 Task: Create an event titled 'Important message' on May 18, 2023, from 11:30am to 12:30pm in Google Calendar.
Action: Mouse moved to (368, 612)
Screenshot: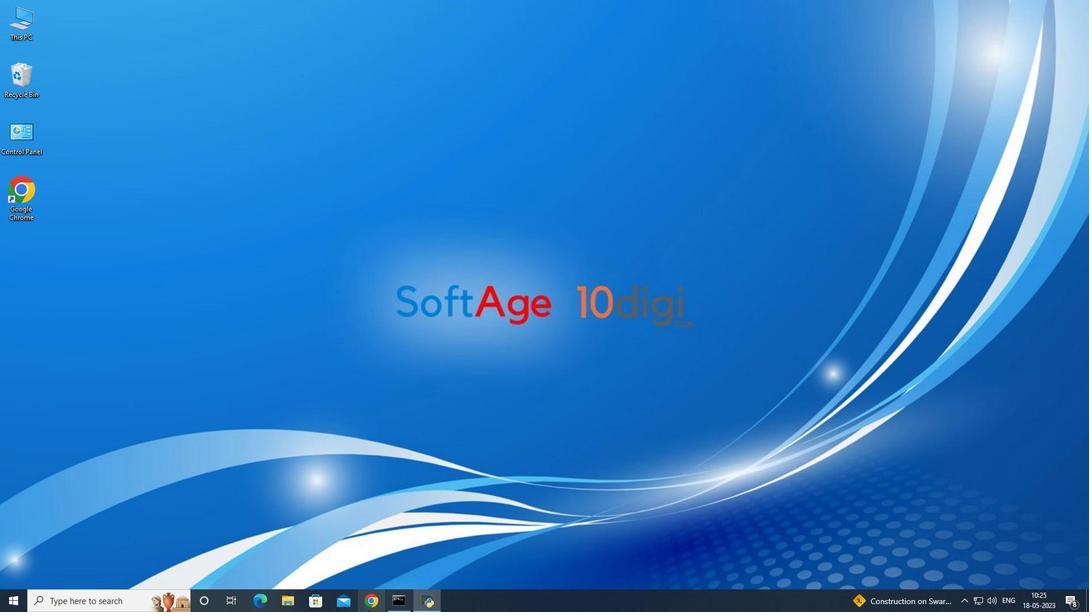 
Action: Mouse pressed left at (368, 612)
Screenshot: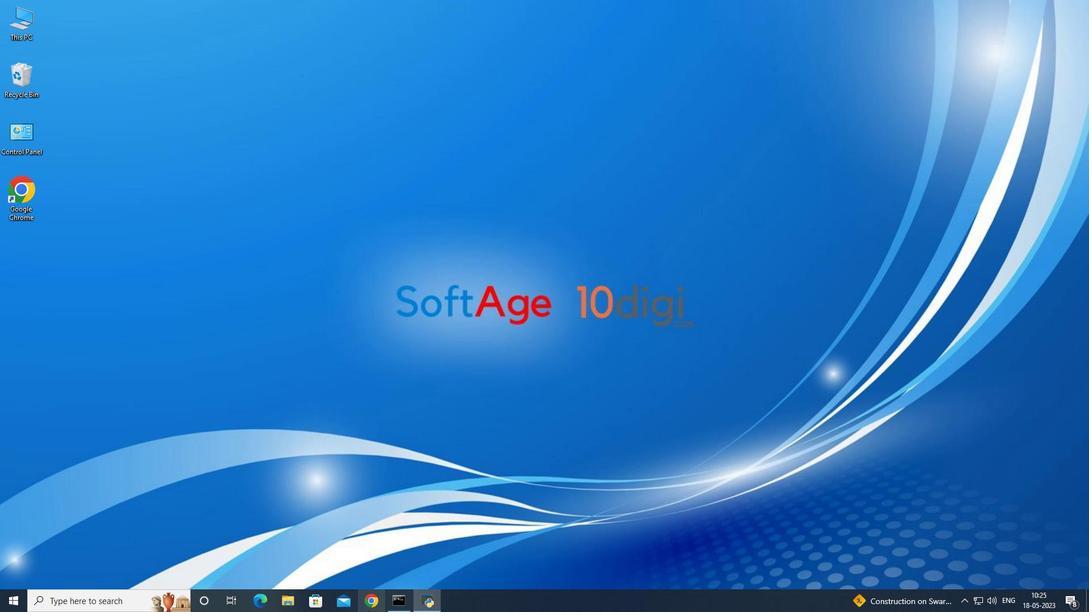 
Action: Mouse moved to (1036, 76)
Screenshot: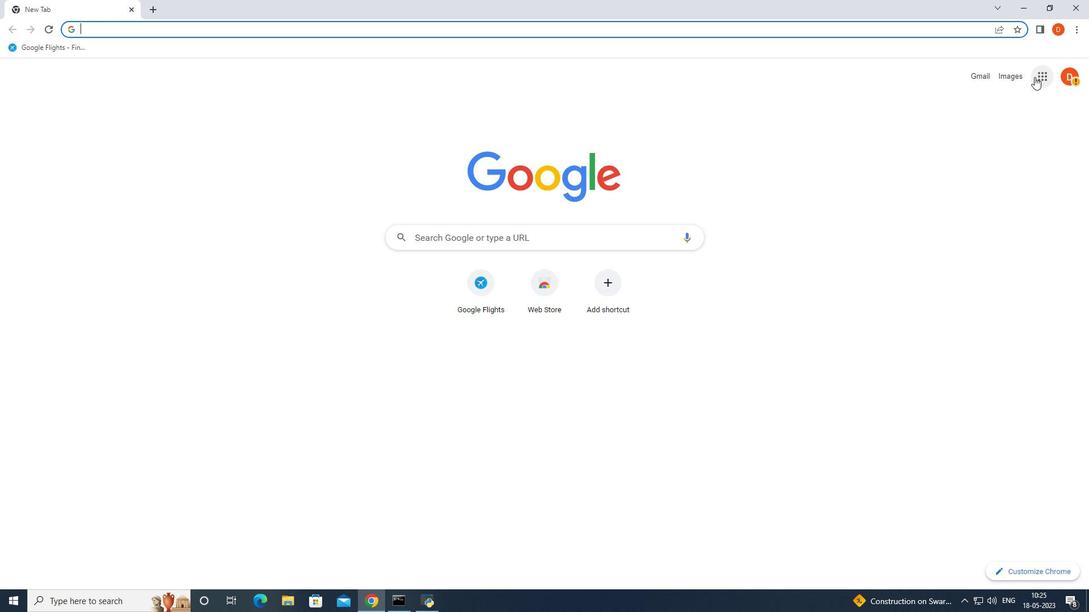 
Action: Mouse pressed left at (1036, 76)
Screenshot: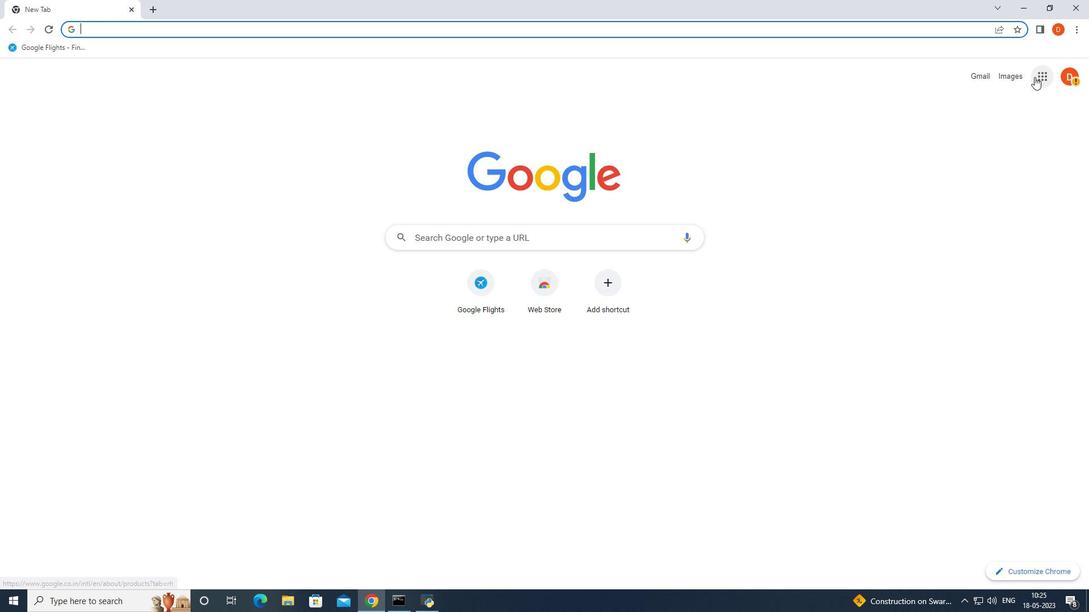 
Action: Mouse moved to (1049, 296)
Screenshot: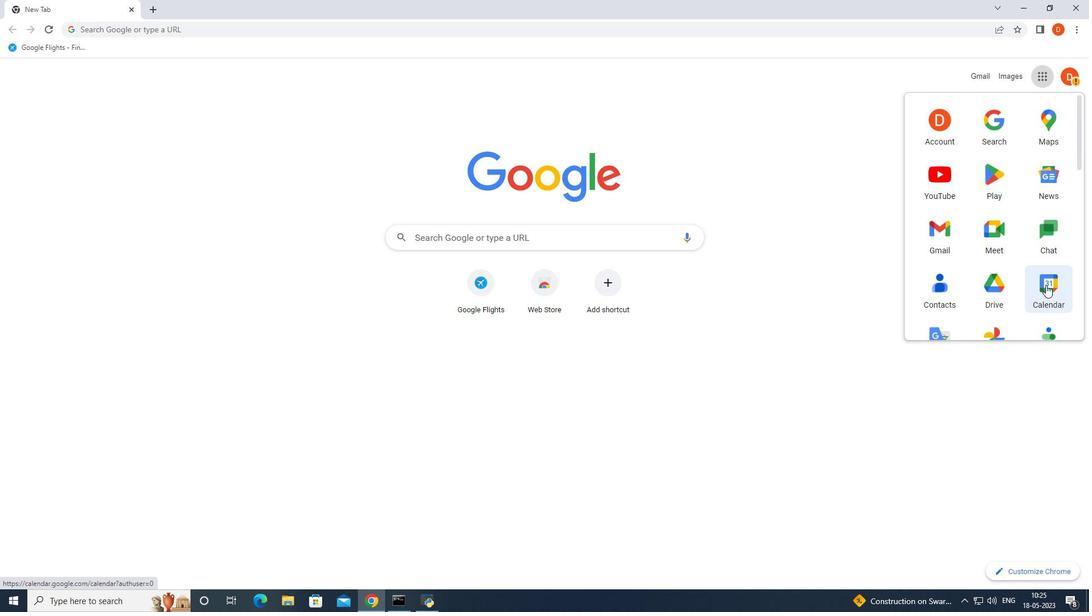 
Action: Mouse pressed left at (1049, 296)
Screenshot: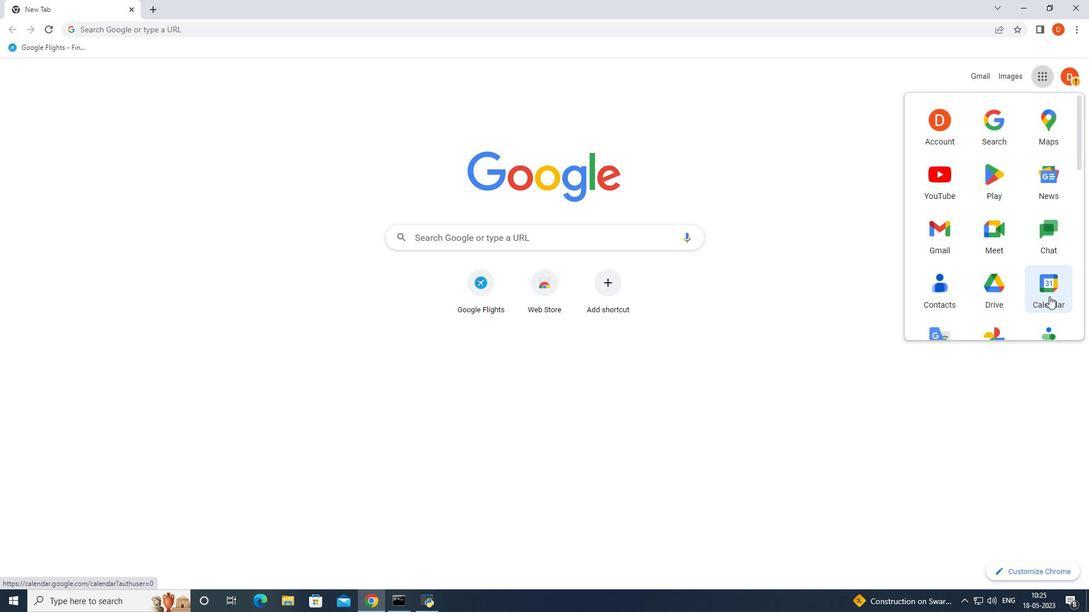
Action: Mouse moved to (26, 360)
Screenshot: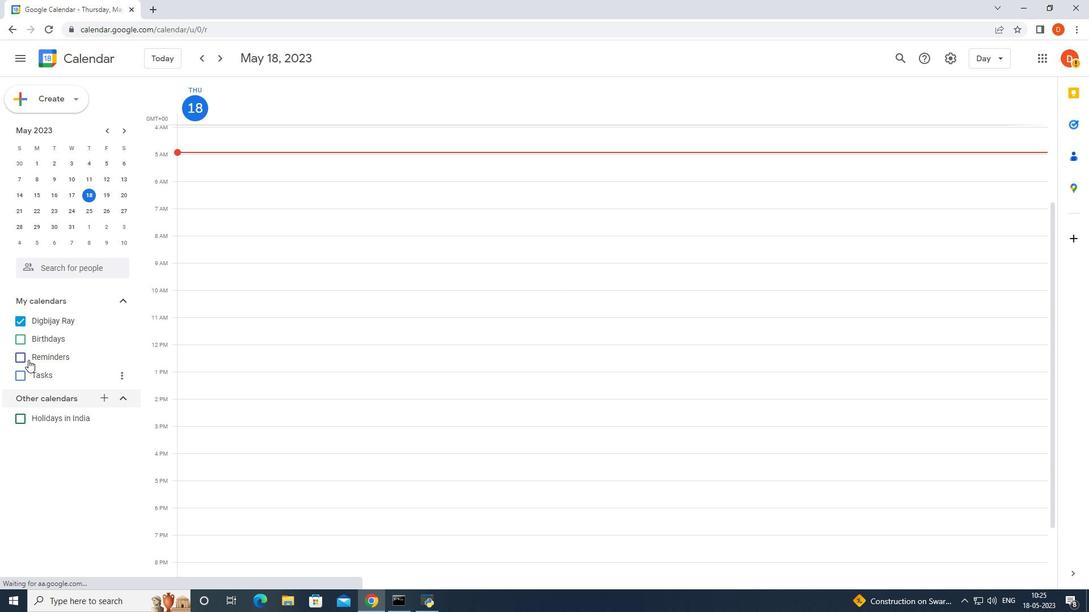 
Action: Mouse pressed left at (26, 360)
Screenshot: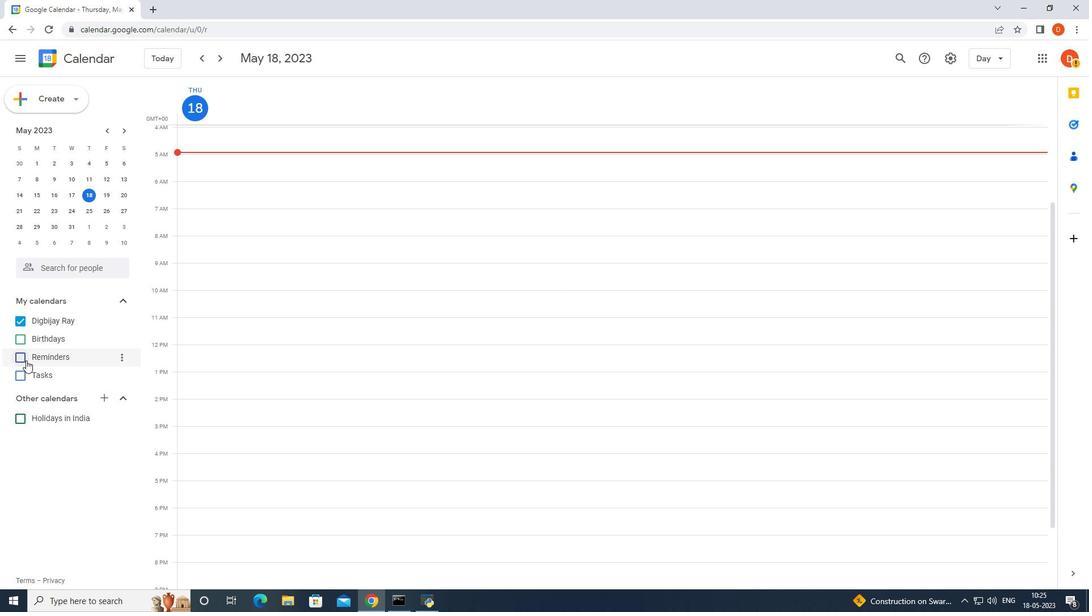 
Action: Mouse moved to (81, 94)
Screenshot: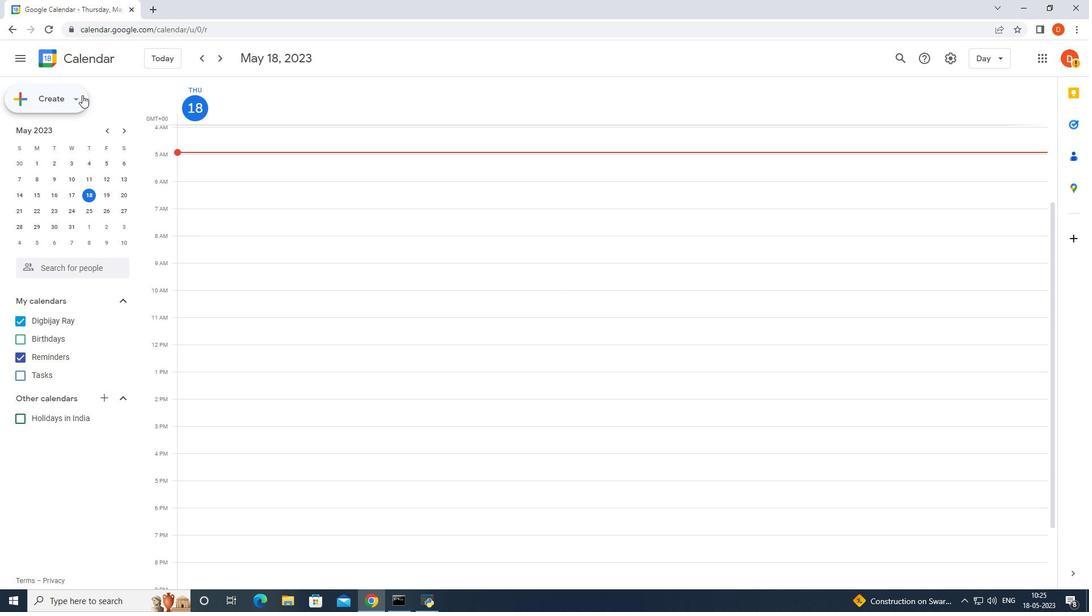 
Action: Mouse pressed left at (81, 94)
Screenshot: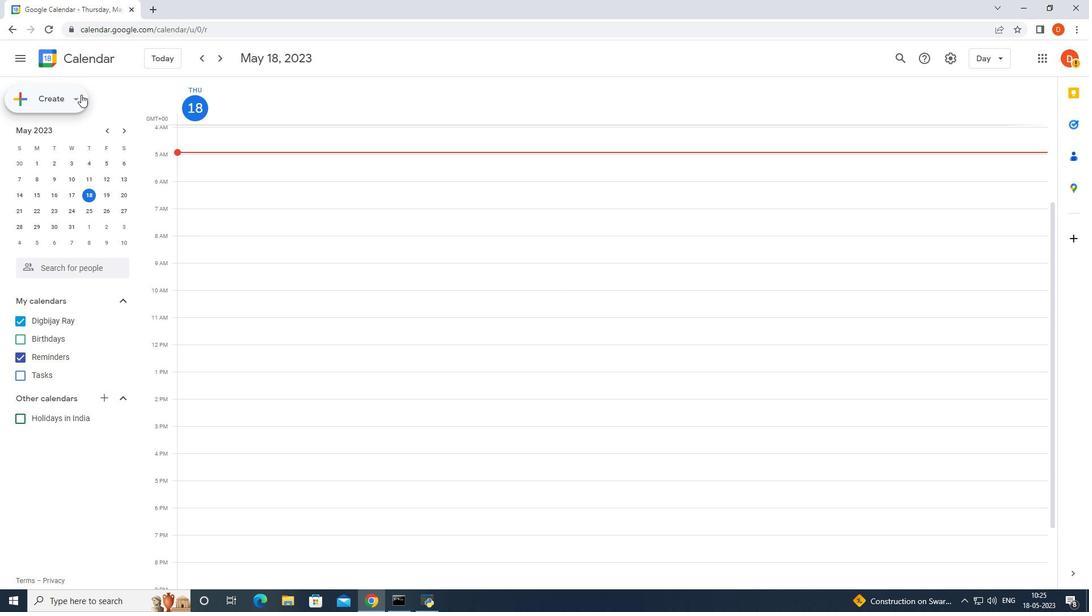 
Action: Mouse moved to (80, 136)
Screenshot: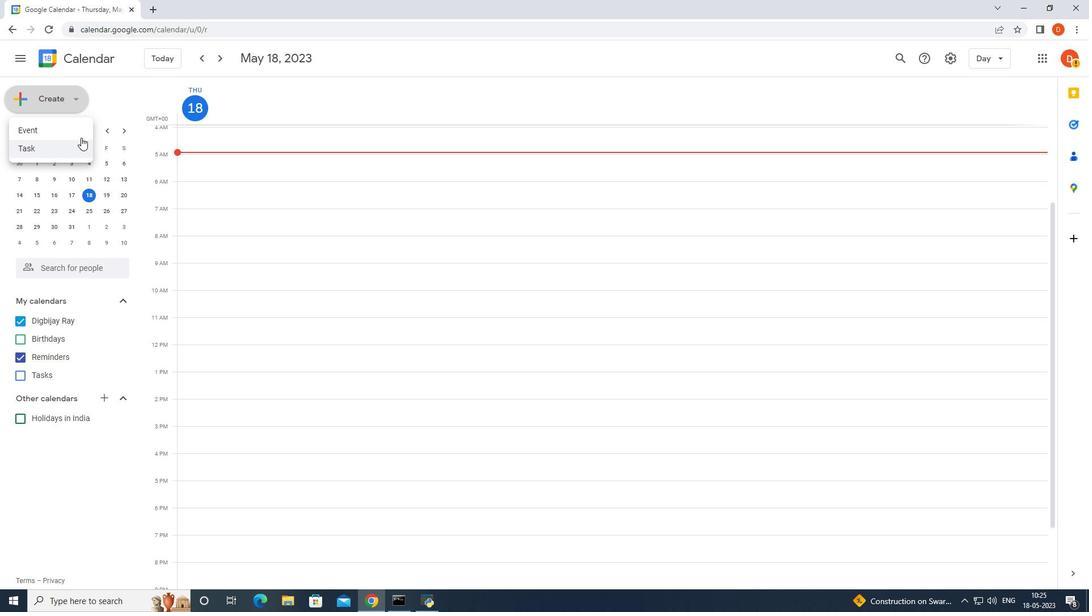 
Action: Mouse pressed left at (80, 136)
Screenshot: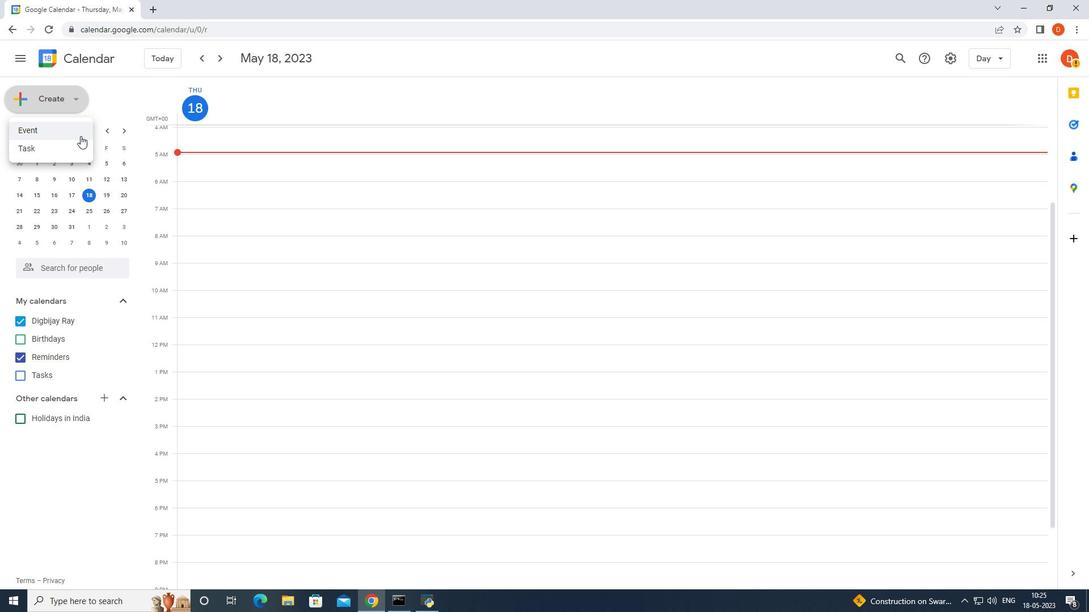
Action: Mouse moved to (240, 344)
Screenshot: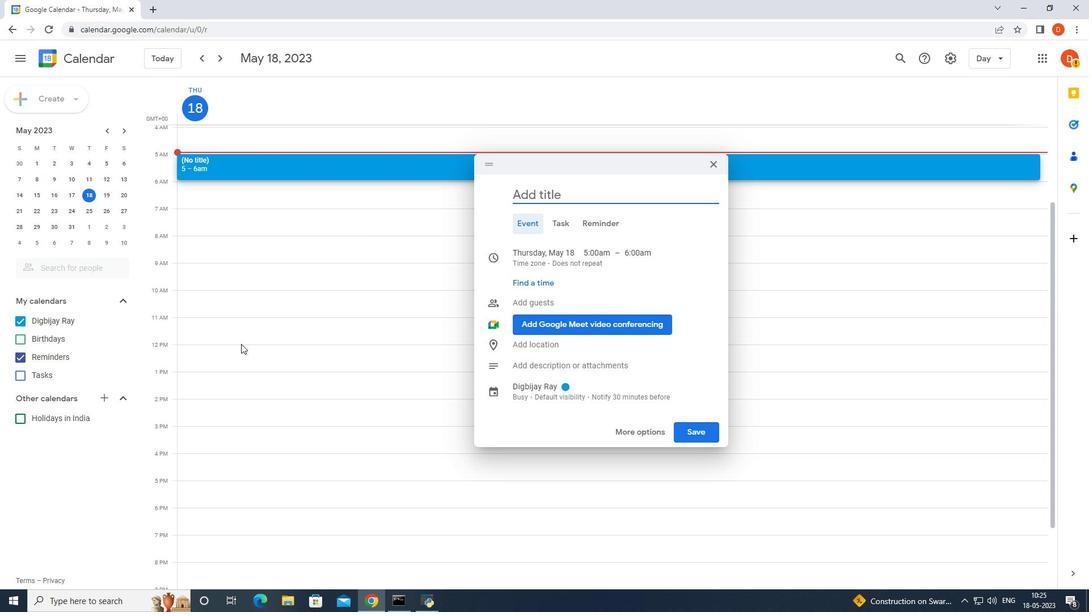 
Action: Mouse pressed left at (240, 344)
Screenshot: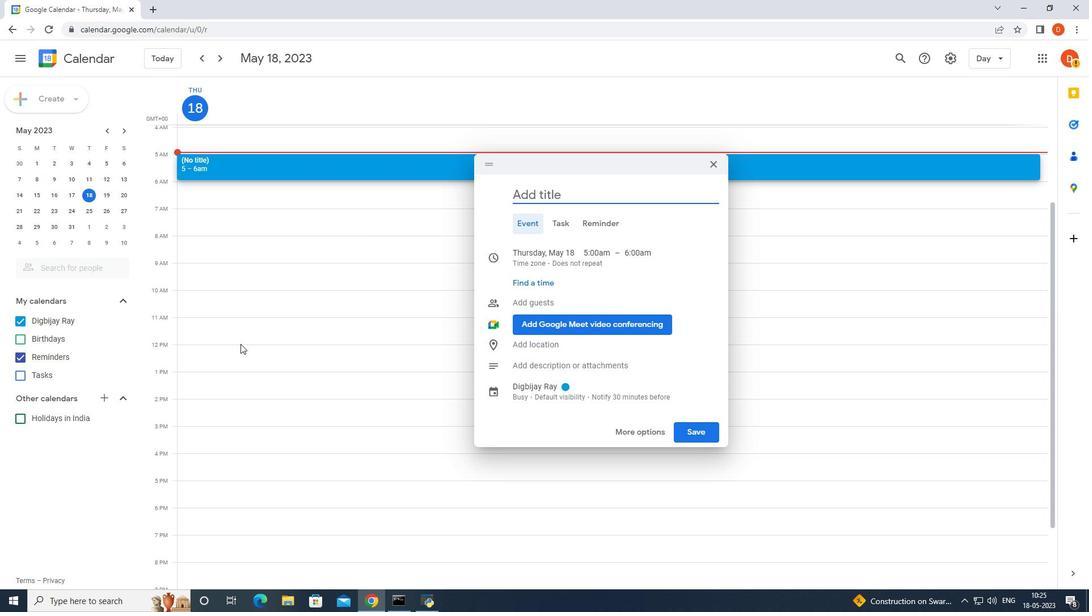 
Action: Mouse pressed left at (240, 344)
Screenshot: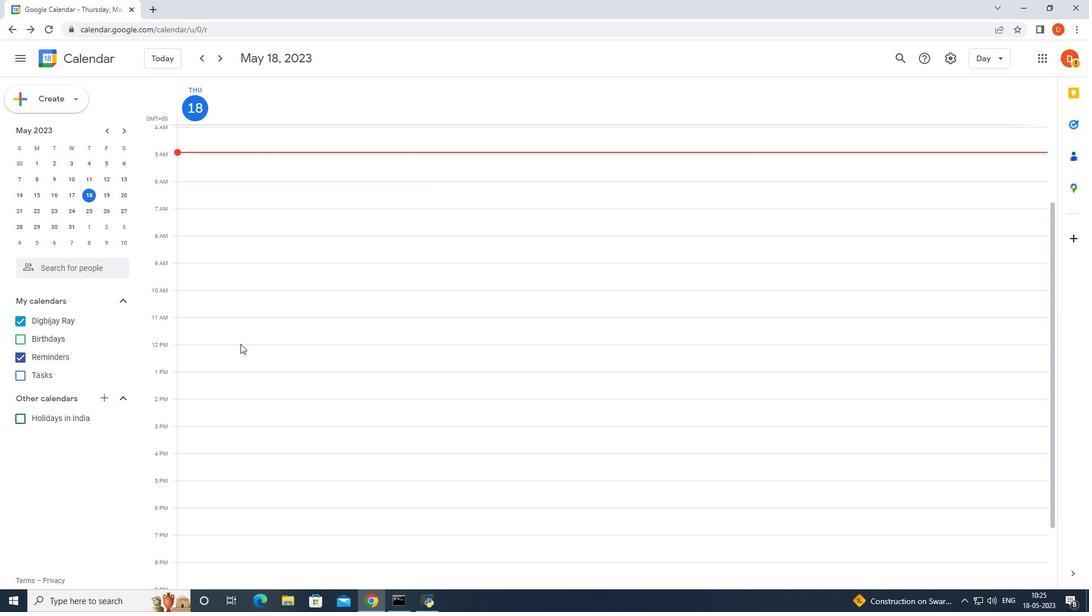 
Action: Mouse moved to (547, 209)
Screenshot: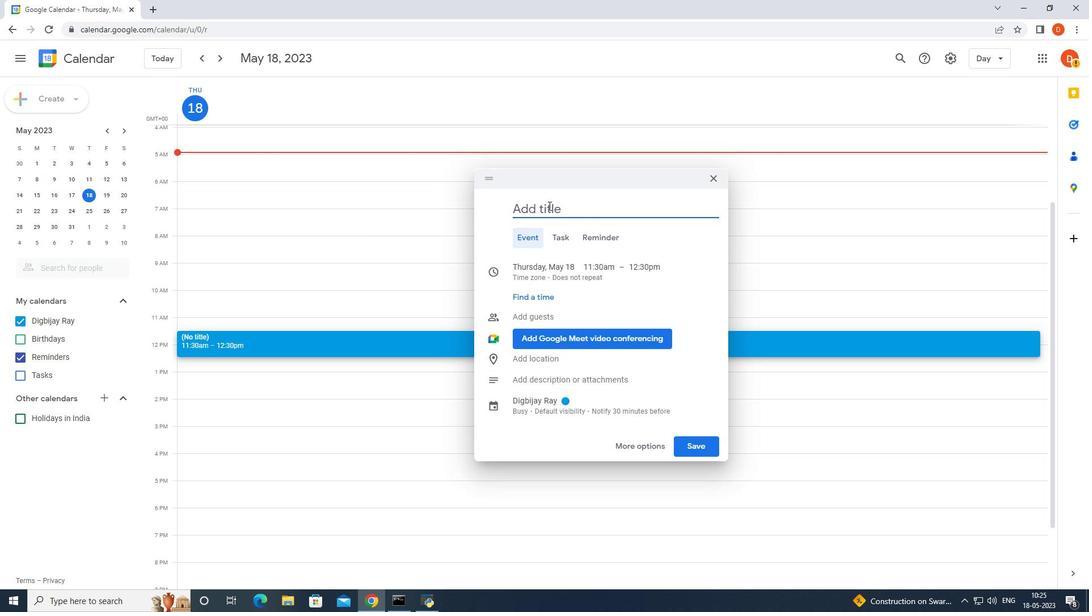 
Action: Mouse pressed left at (547, 209)
Screenshot: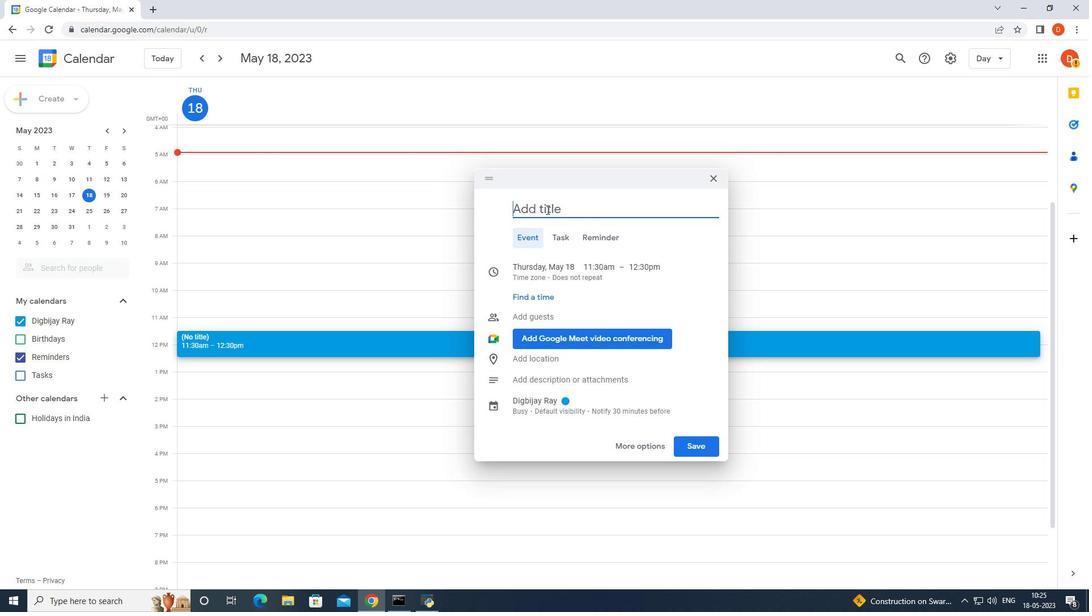 
Action: Key pressed <Key.shift>Important<Key.space>message
Screenshot: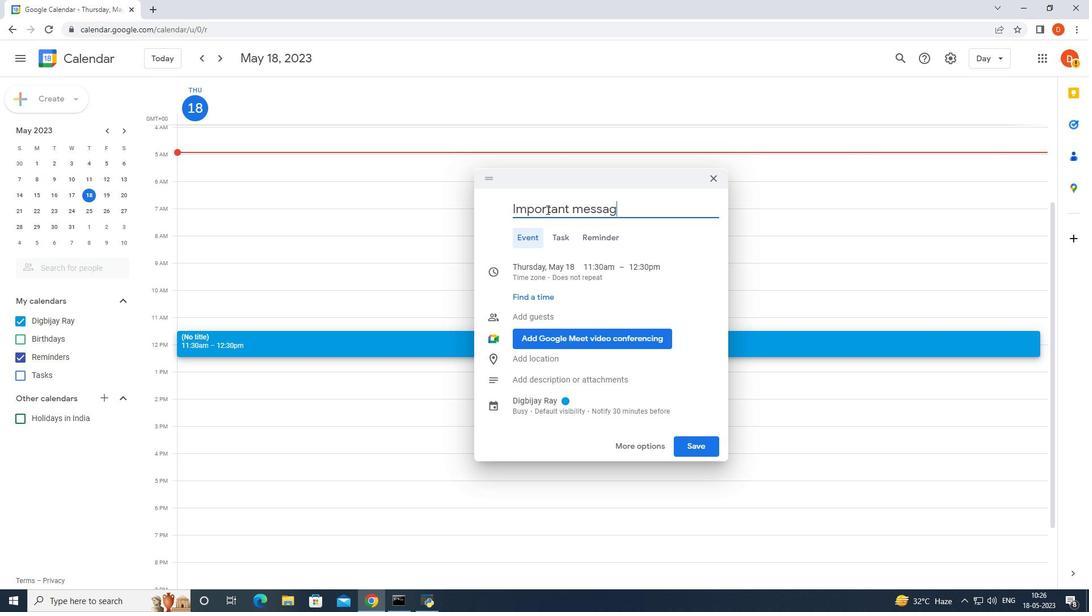 
Action: Mouse moved to (698, 444)
Screenshot: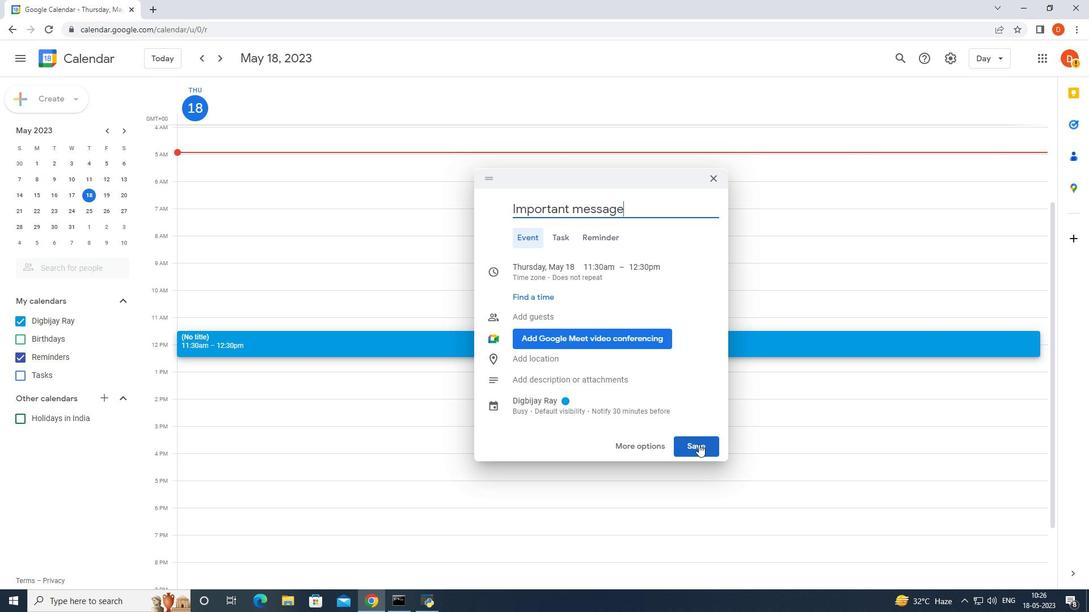 
Action: Mouse pressed left at (698, 444)
Screenshot: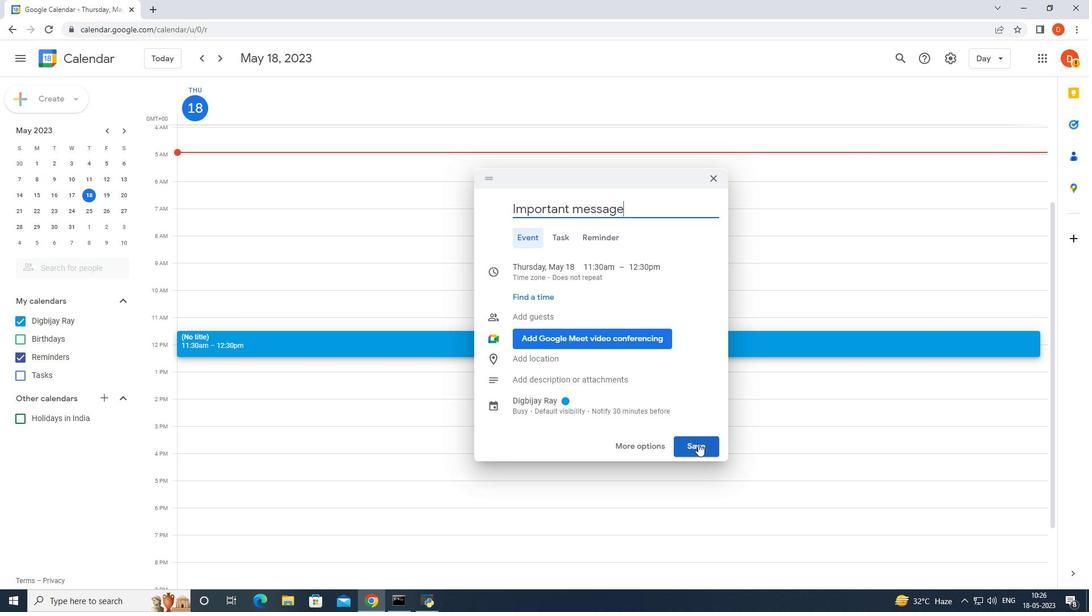 
Action: Mouse moved to (764, 452)
Screenshot: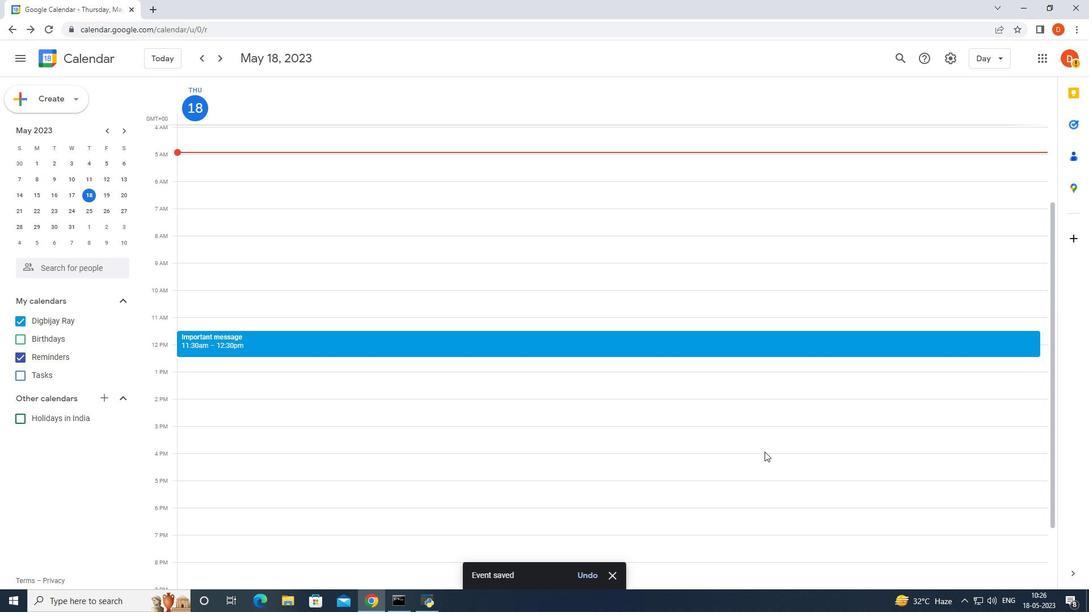 
